 Task: Select show cards active in the last day.
Action: Mouse moved to (1037, 52)
Screenshot: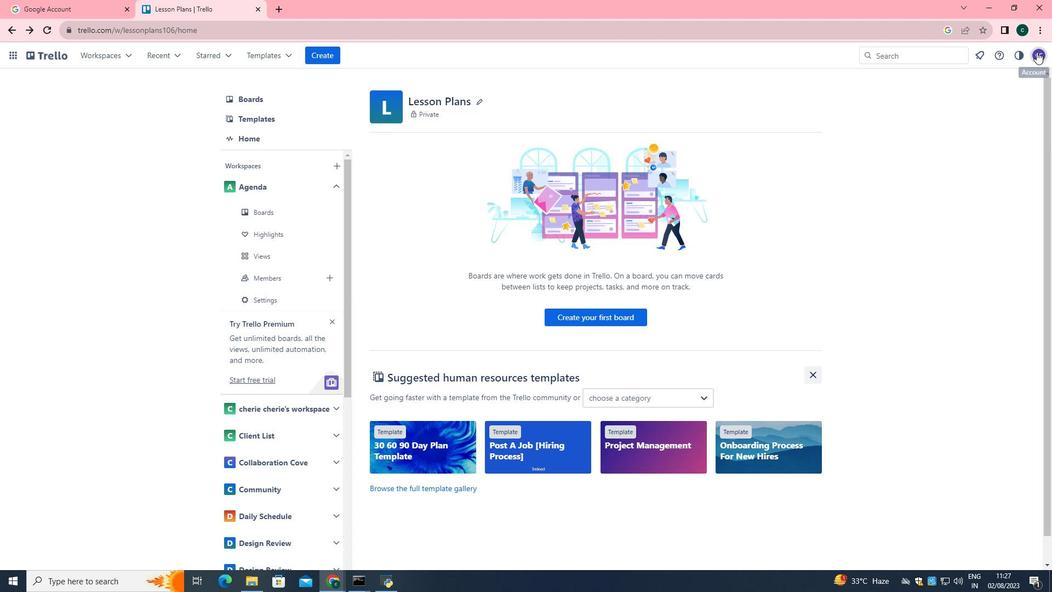 
Action: Mouse pressed left at (1037, 52)
Screenshot: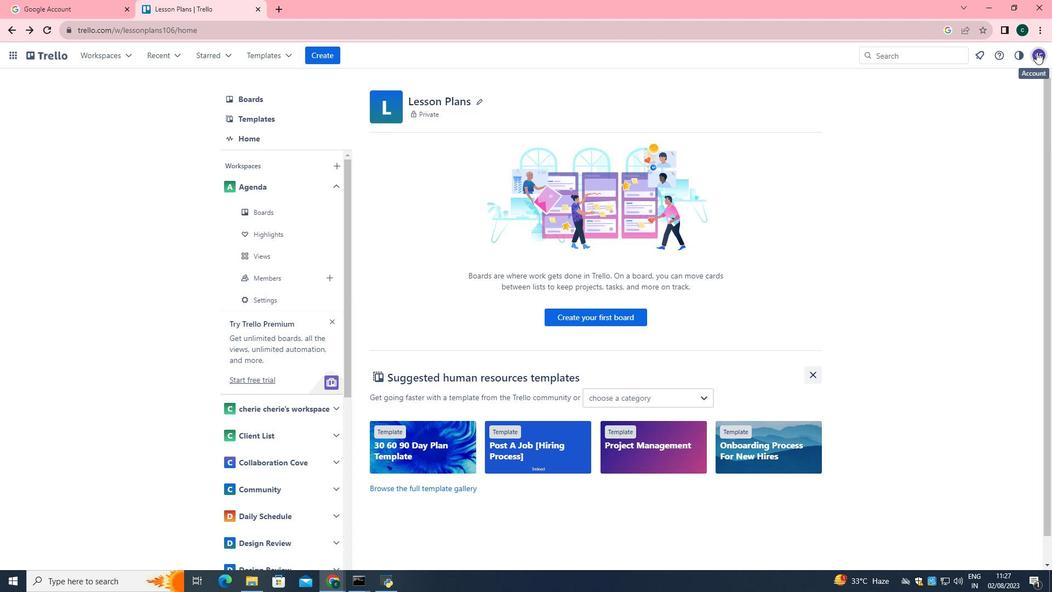 
Action: Mouse moved to (977, 236)
Screenshot: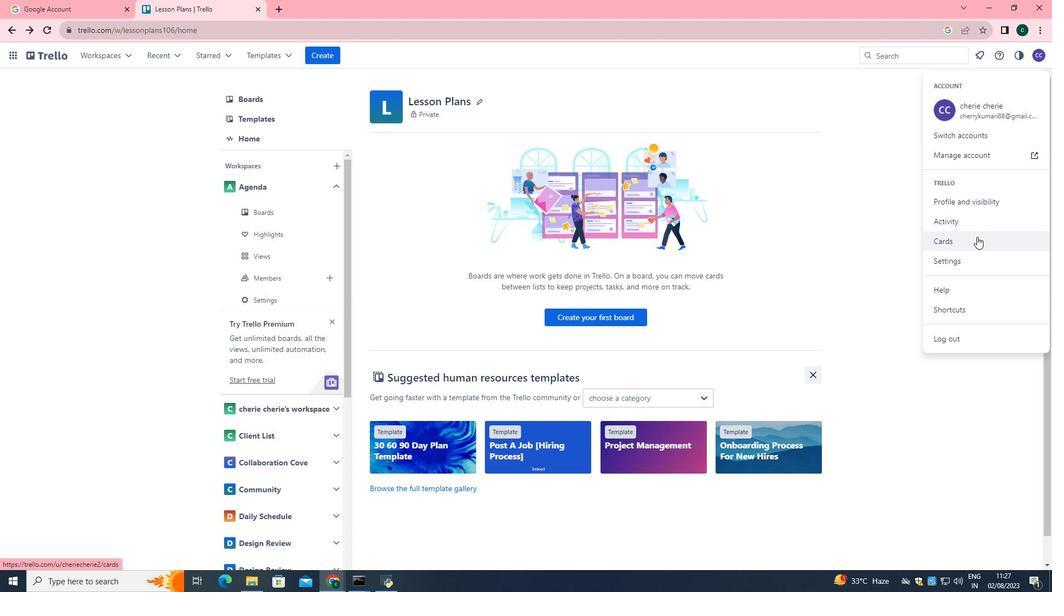 
Action: Mouse pressed left at (977, 236)
Screenshot: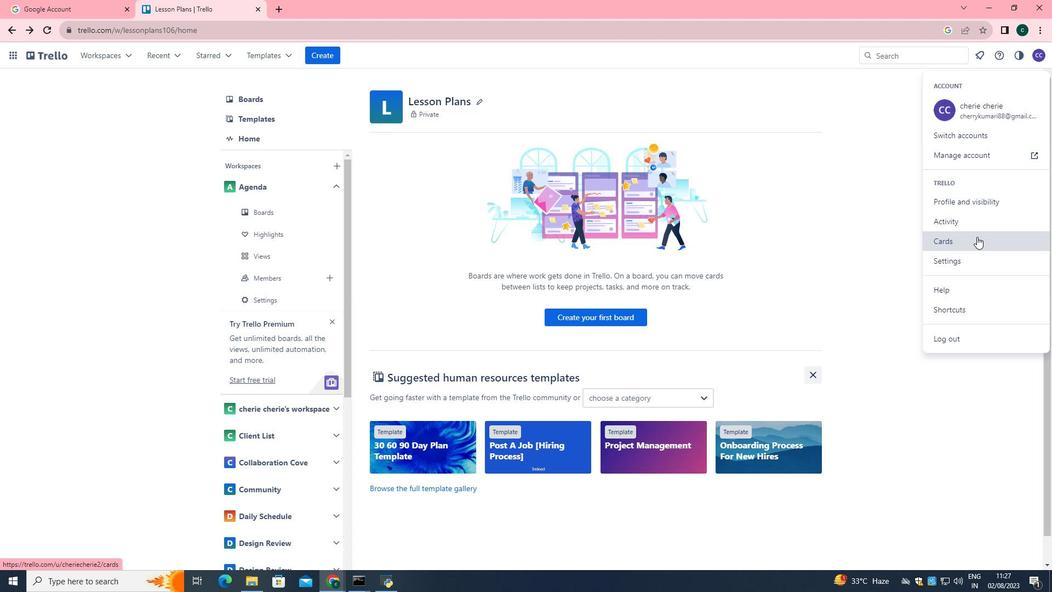 
Action: Mouse moved to (675, 195)
Screenshot: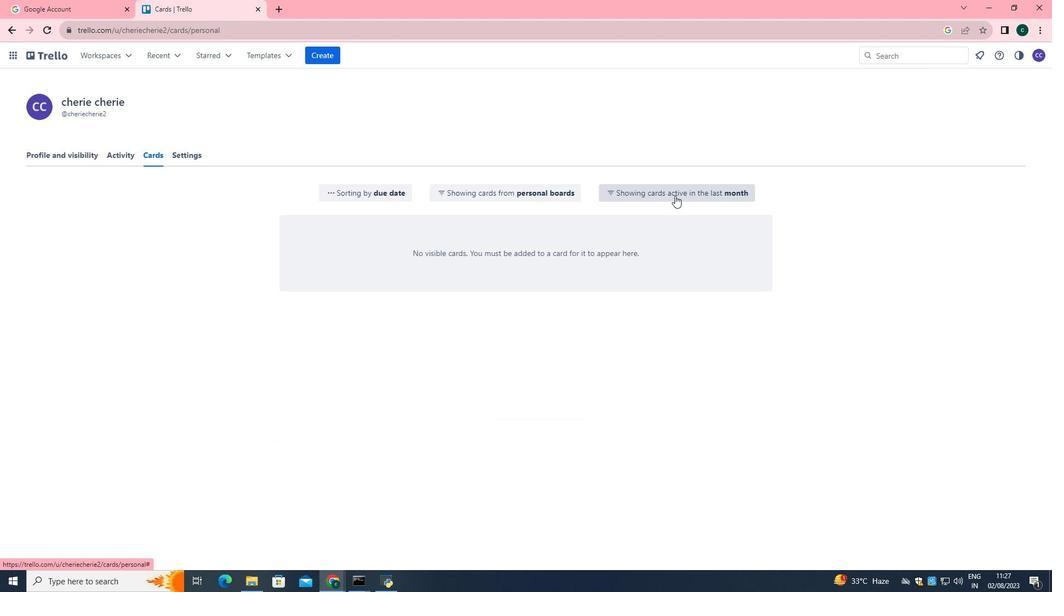 
Action: Mouse pressed left at (675, 195)
Screenshot: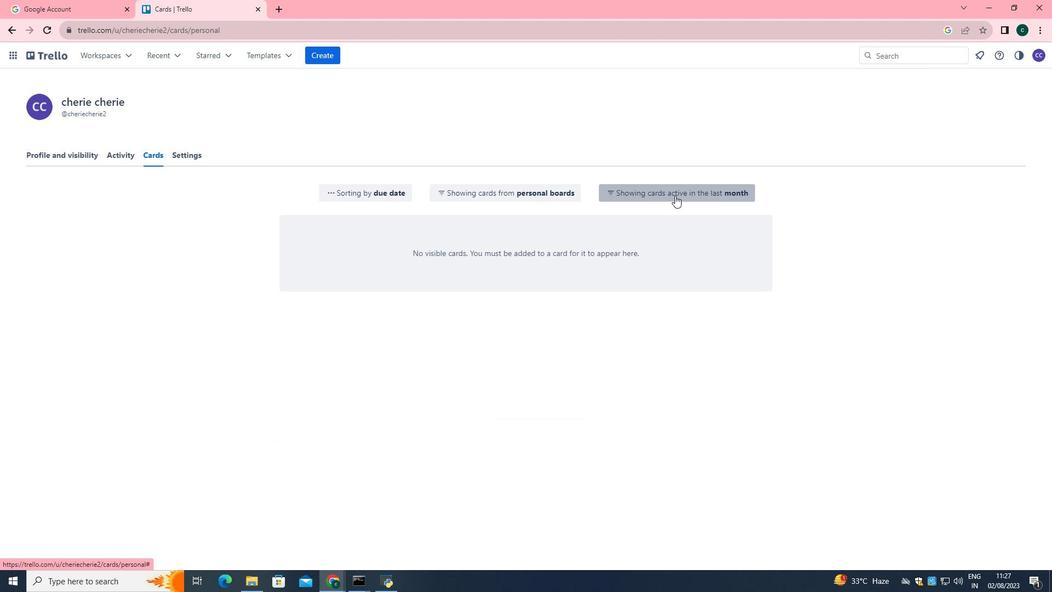
Action: Mouse moved to (675, 236)
Screenshot: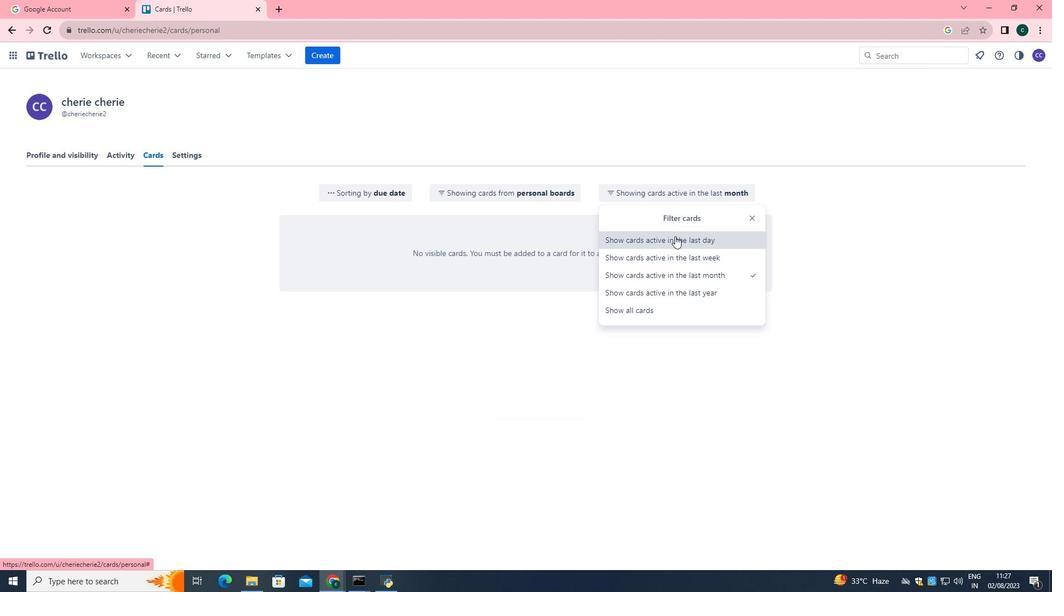 
Action: Mouse pressed left at (675, 236)
Screenshot: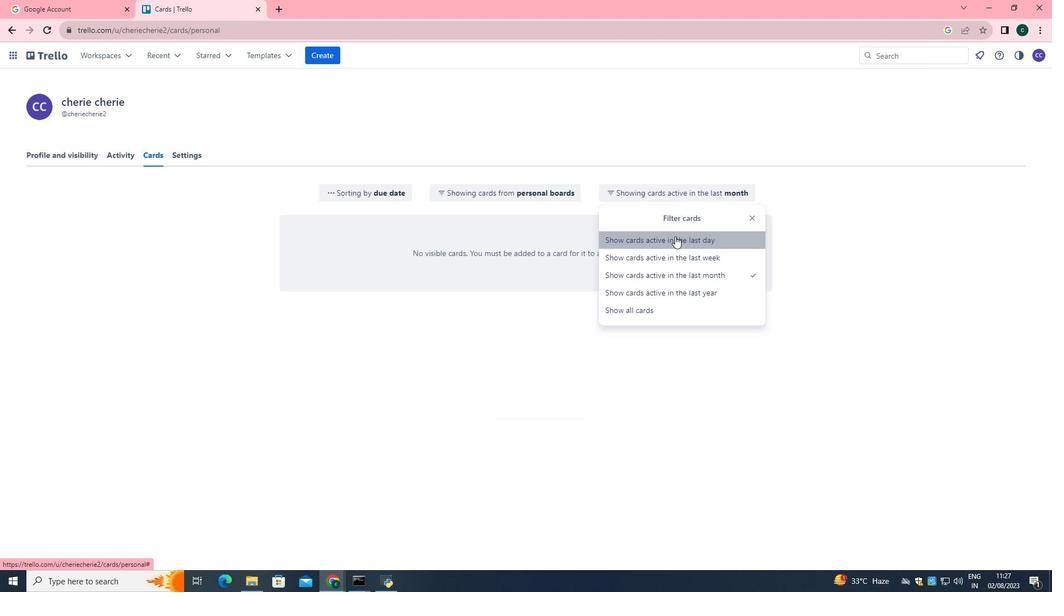 
